 Task: Select video"Movie D.mp4" .
Action: Mouse moved to (485, 154)
Screenshot: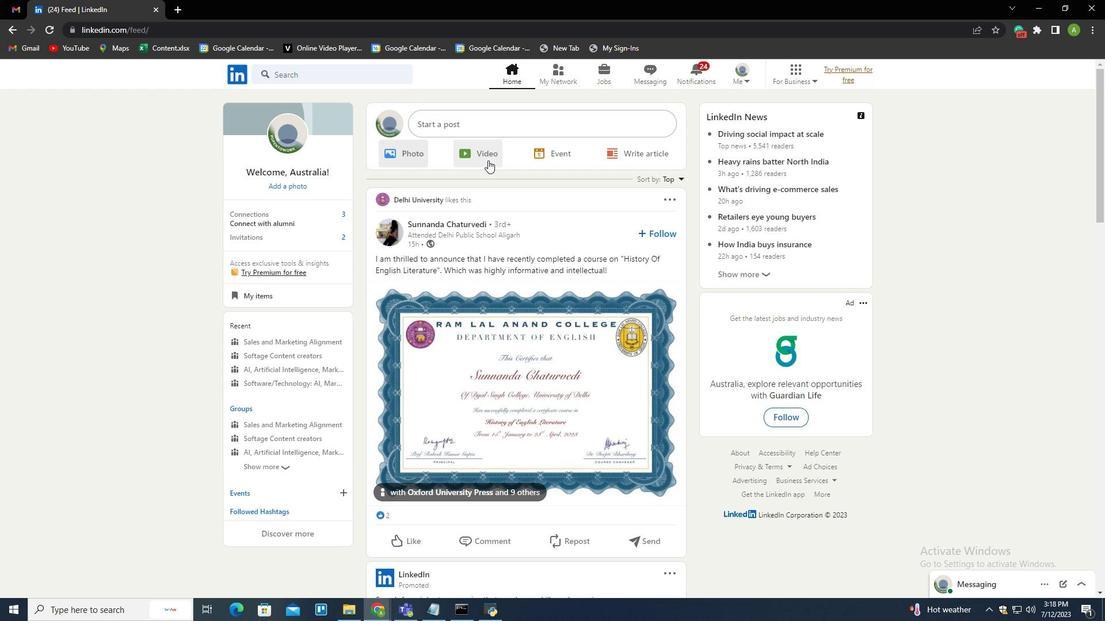 
Action: Mouse pressed left at (485, 154)
Screenshot: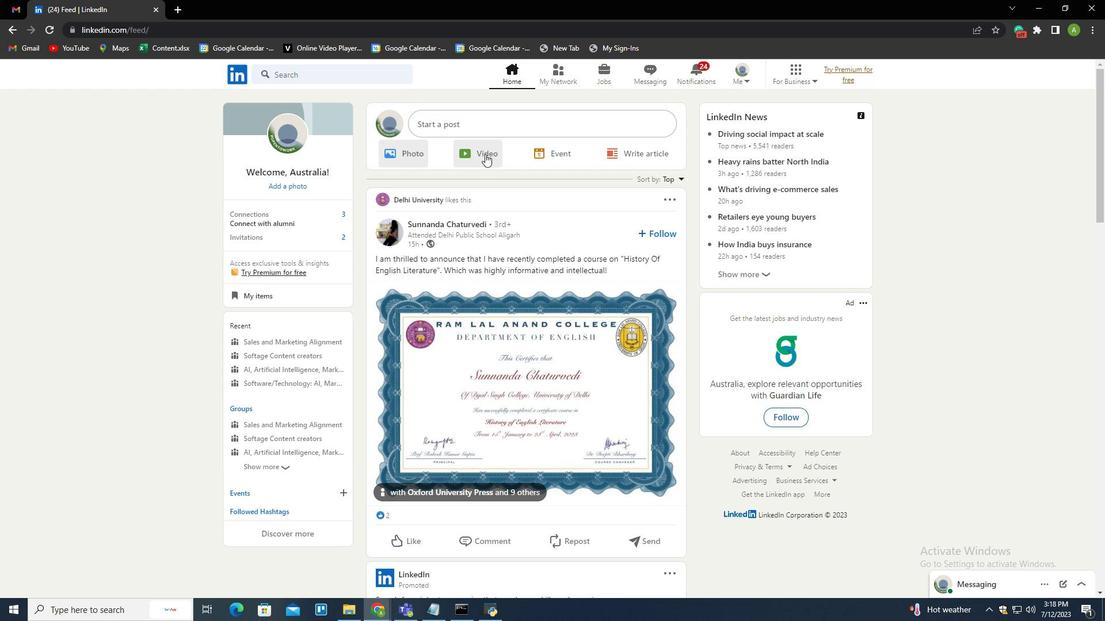 
Action: Mouse moved to (147, 123)
Screenshot: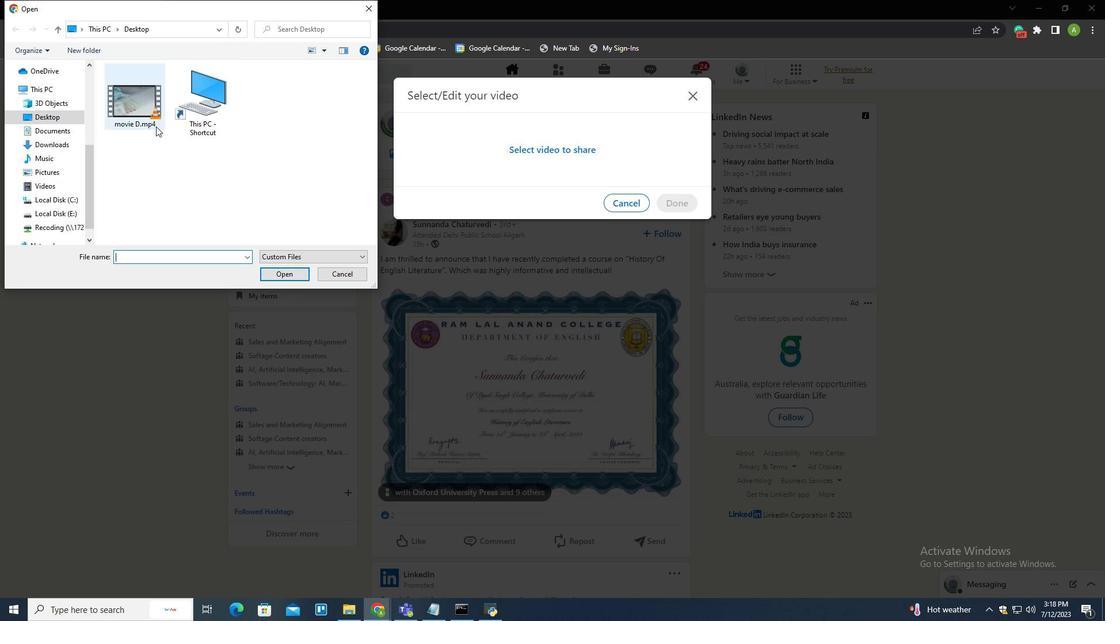 
Action: Mouse pressed left at (147, 123)
Screenshot: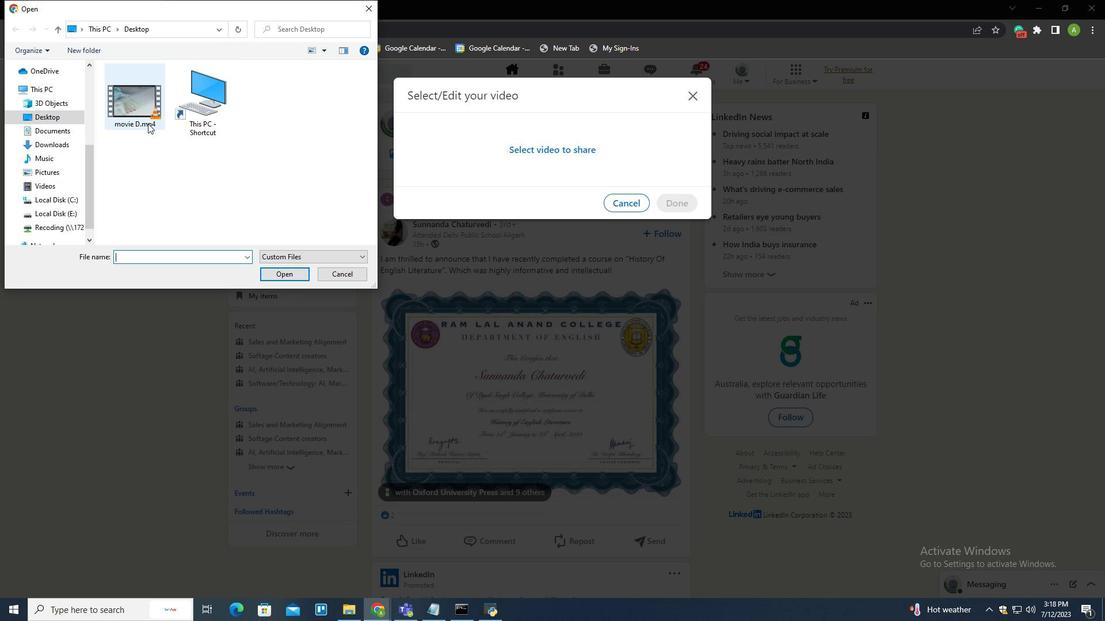 
Action: Mouse moved to (284, 272)
Screenshot: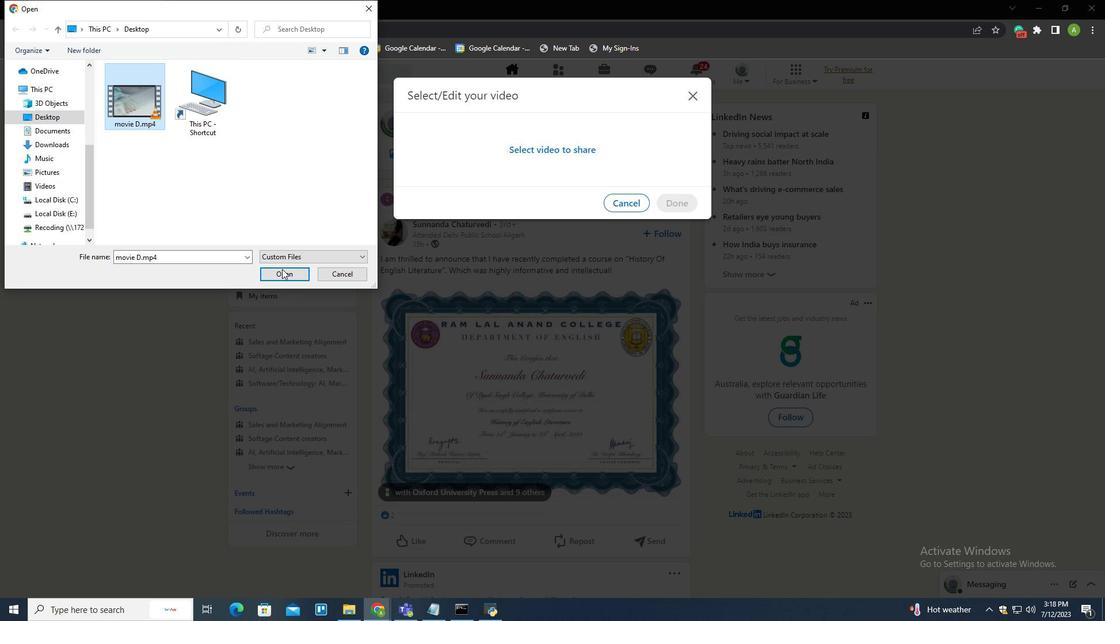 
Action: Mouse pressed left at (284, 272)
Screenshot: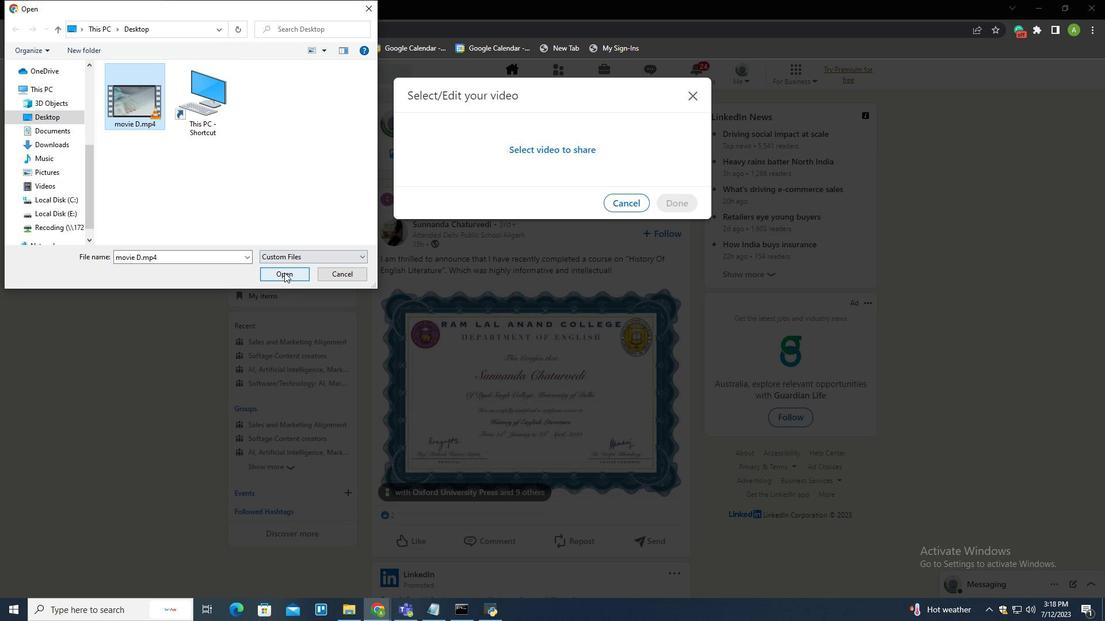 
Action: Mouse moved to (418, 289)
Screenshot: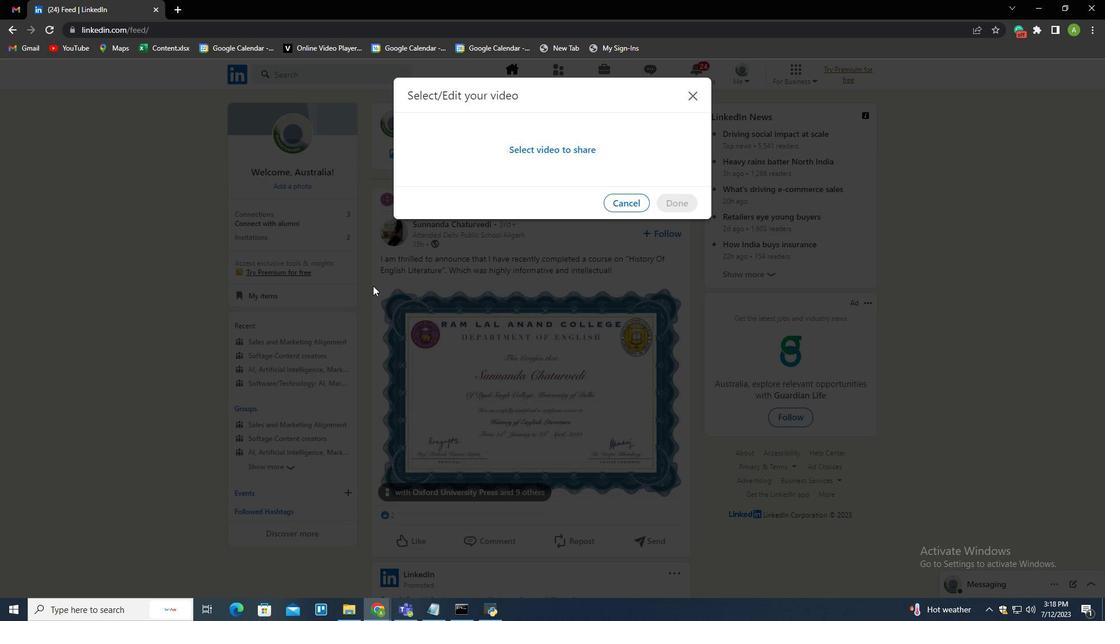 
